 Task: Select the light high contrast default high contrast list option in the preferred light color theme.
Action: Mouse moved to (241, 126)
Screenshot: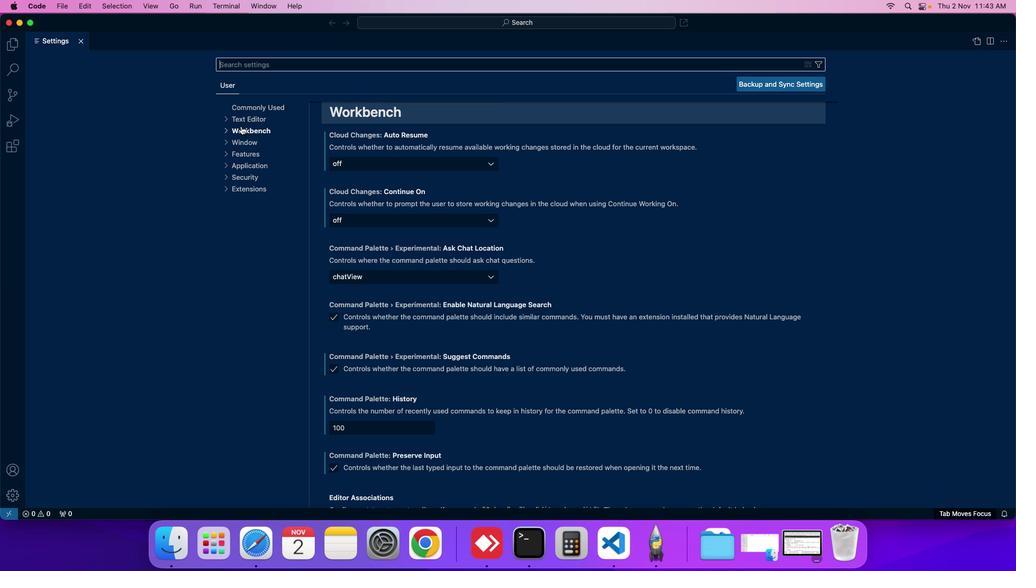 
Action: Mouse pressed left at (241, 126)
Screenshot: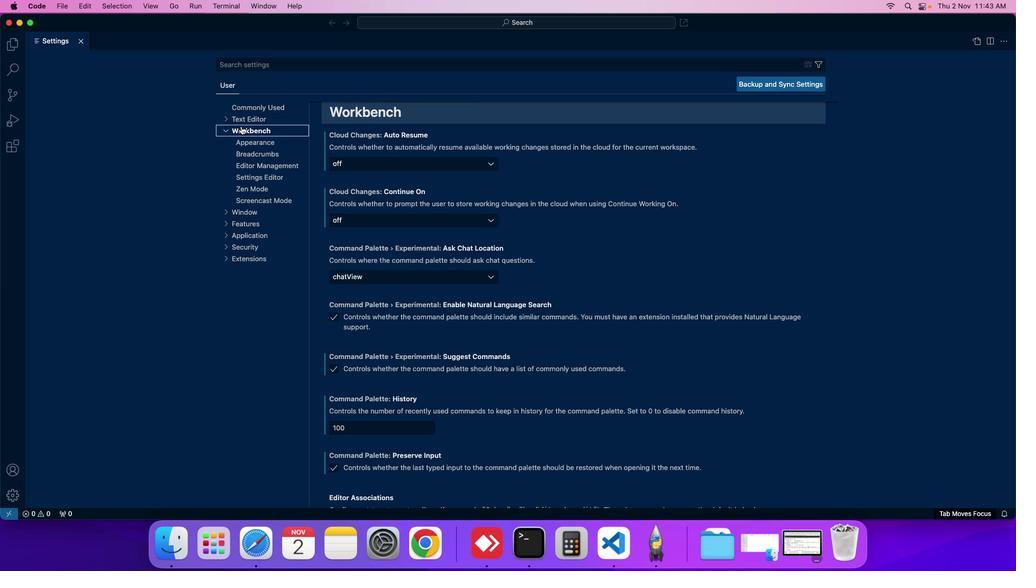 
Action: Mouse moved to (279, 142)
Screenshot: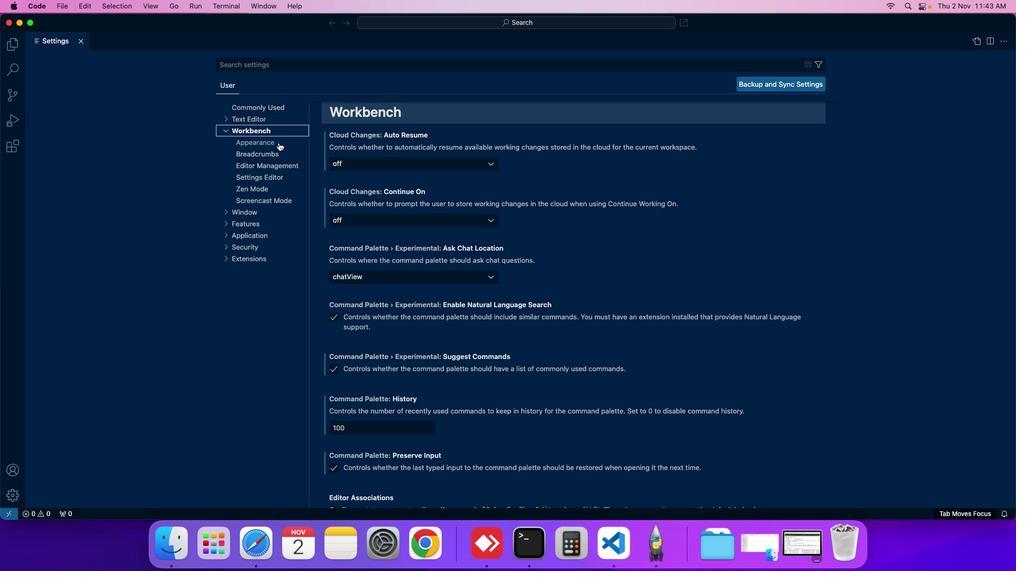 
Action: Mouse pressed left at (279, 142)
Screenshot: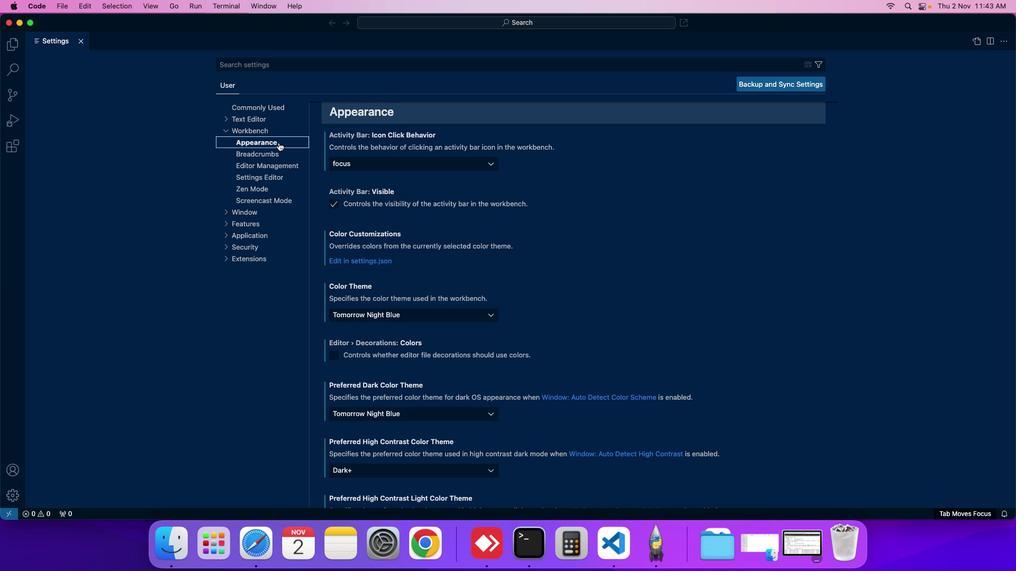 
Action: Mouse moved to (436, 304)
Screenshot: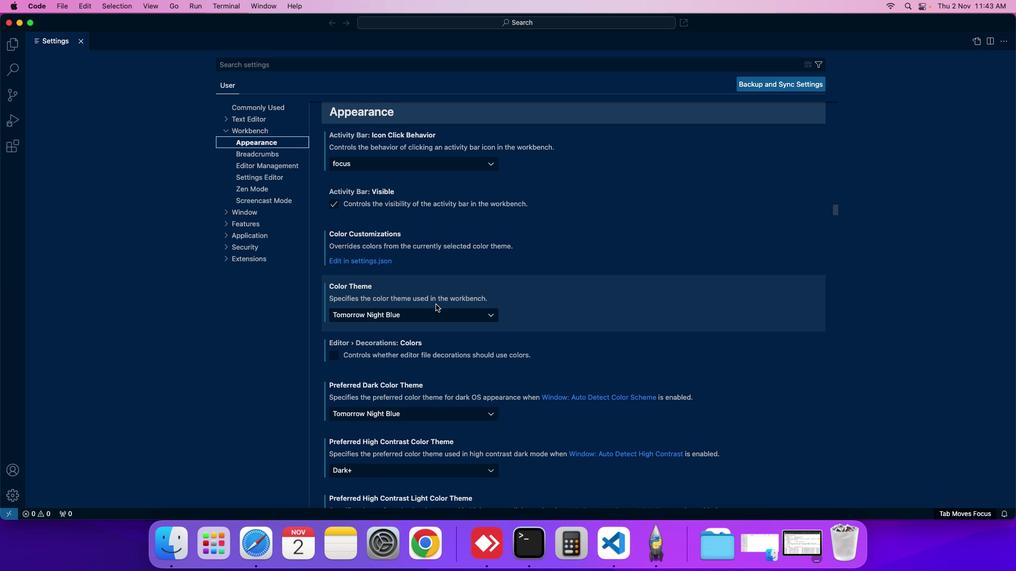 
Action: Mouse scrolled (436, 304) with delta (0, 0)
Screenshot: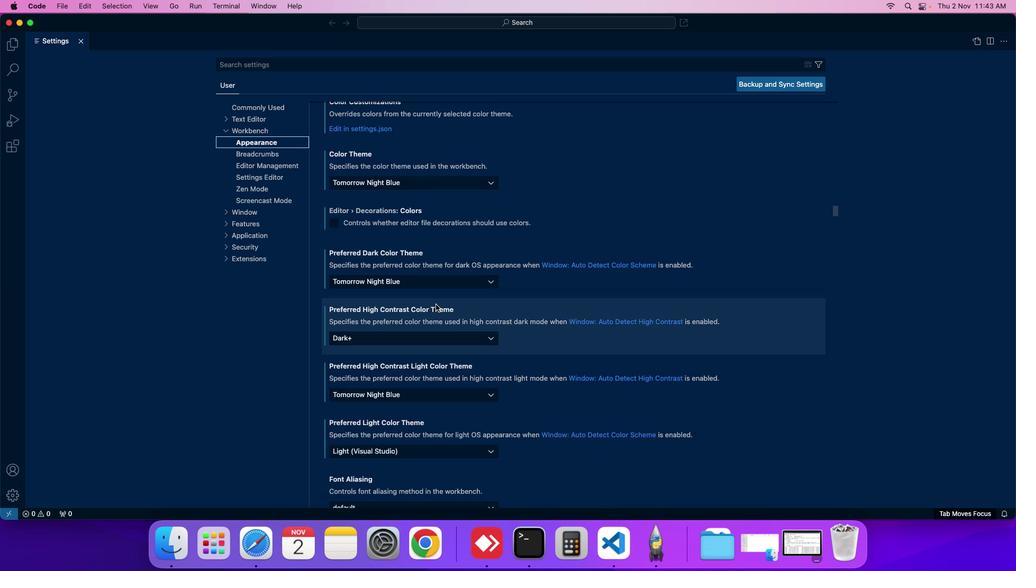 
Action: Mouse scrolled (436, 304) with delta (0, 0)
Screenshot: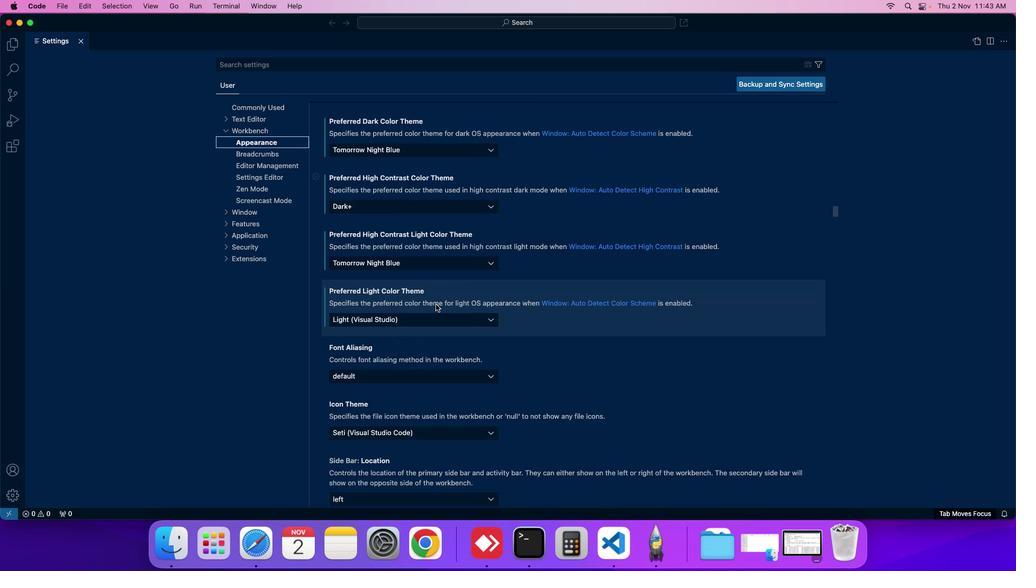
Action: Mouse moved to (411, 319)
Screenshot: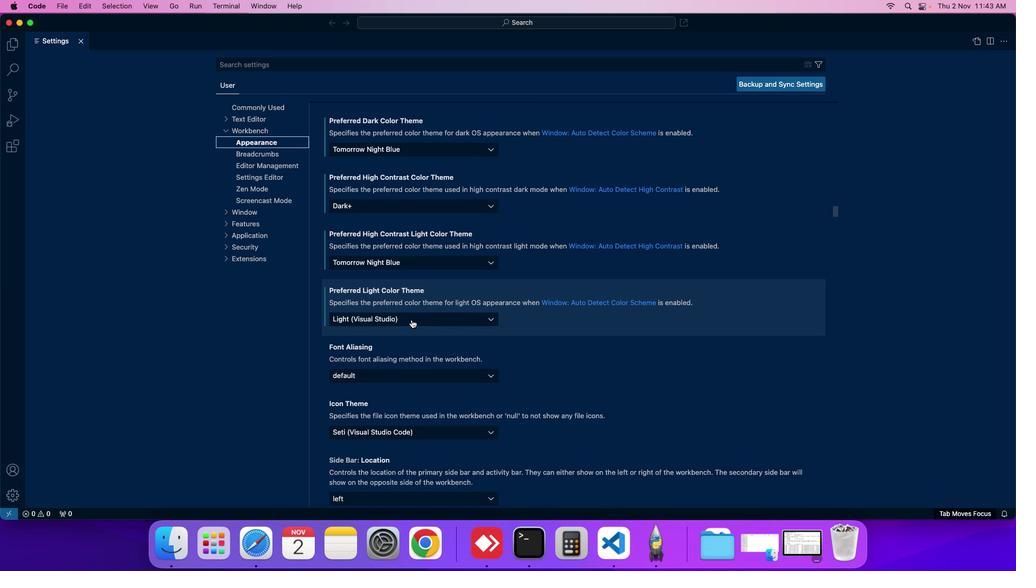 
Action: Mouse pressed left at (411, 319)
Screenshot: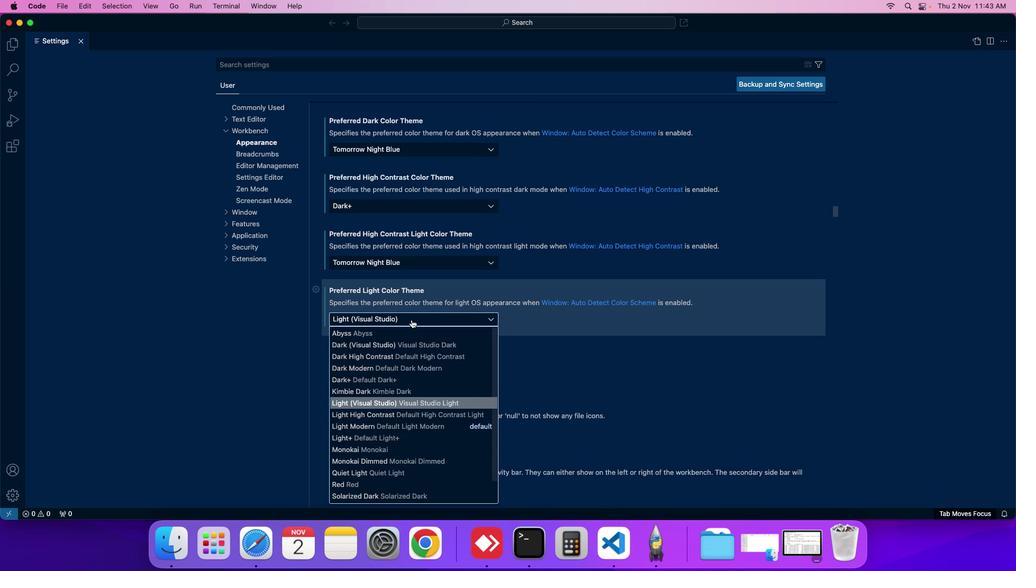 
Action: Mouse moved to (387, 411)
Screenshot: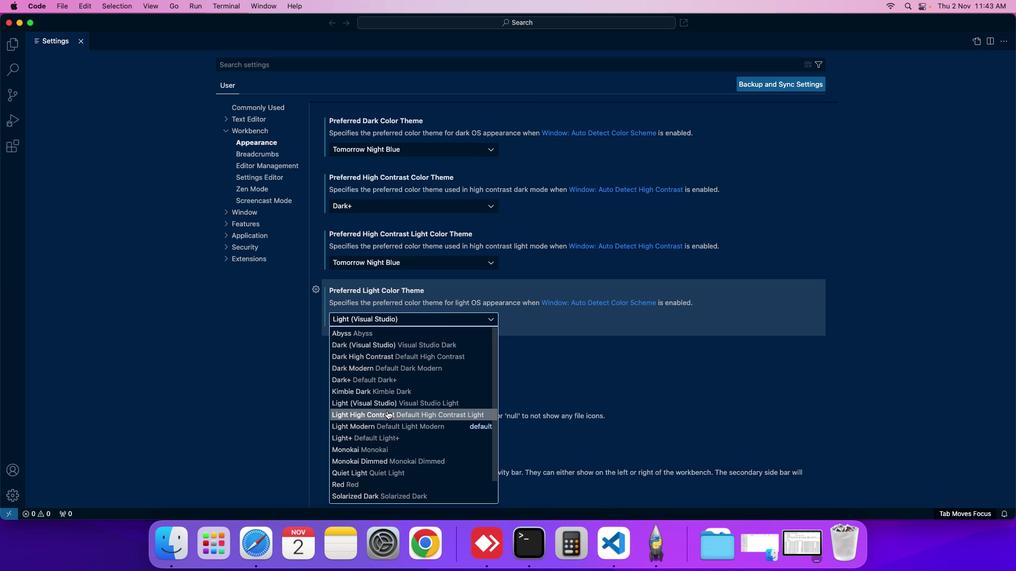 
Action: Mouse pressed left at (387, 411)
Screenshot: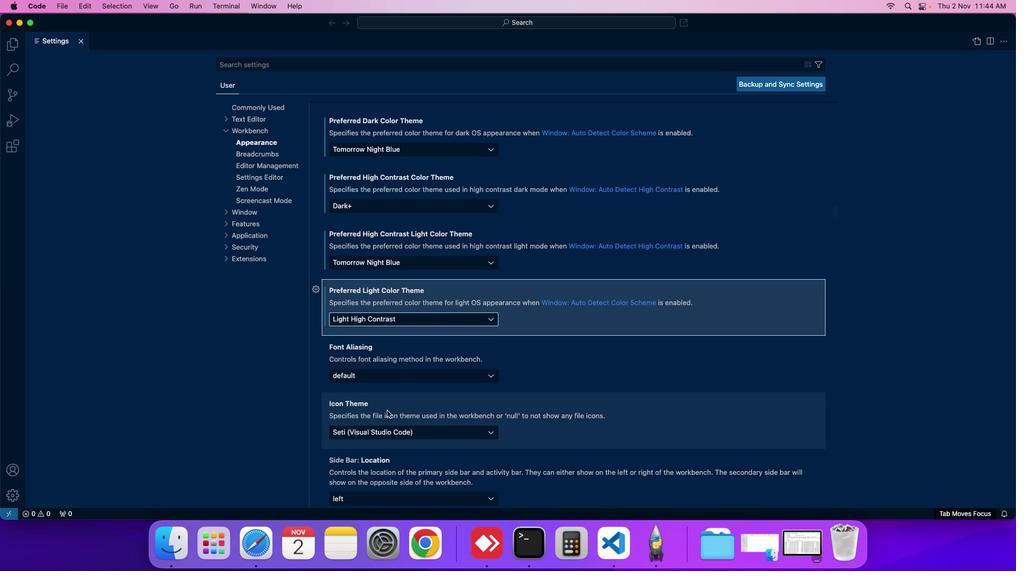 
Action: Mouse moved to (385, 405)
Screenshot: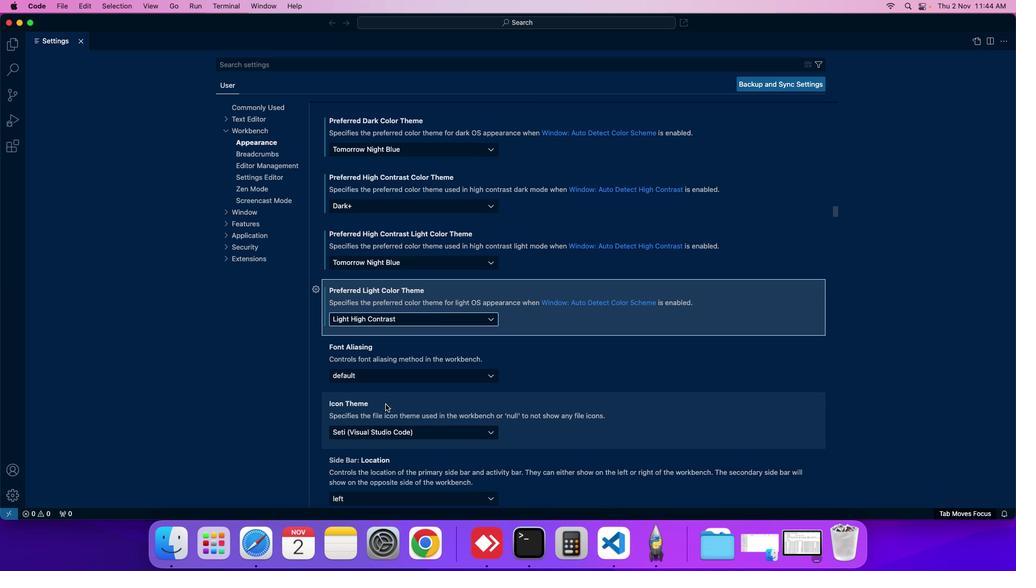 
